 Task: Create board.
Action: Mouse pressed left at (314, 82)
Screenshot: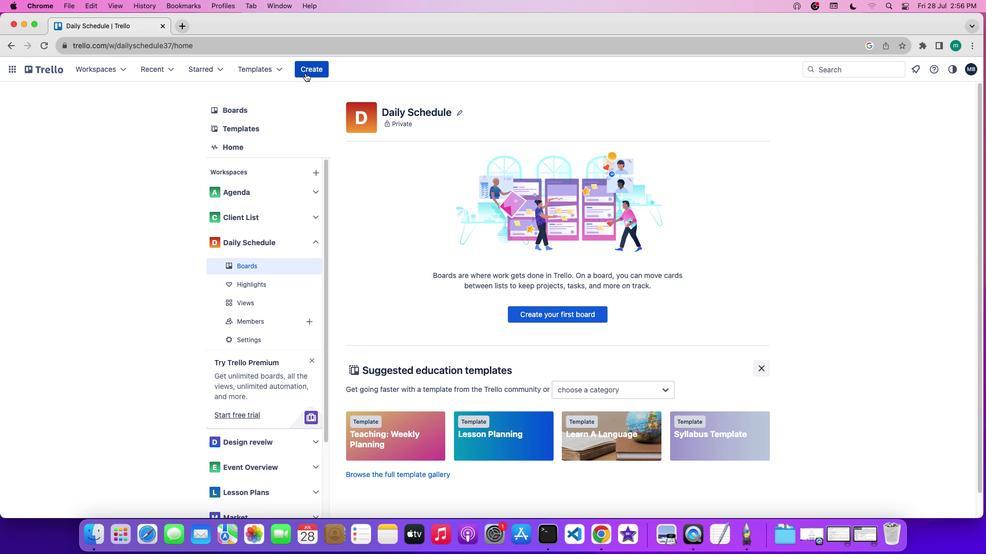 
Action: Mouse moved to (324, 118)
Screenshot: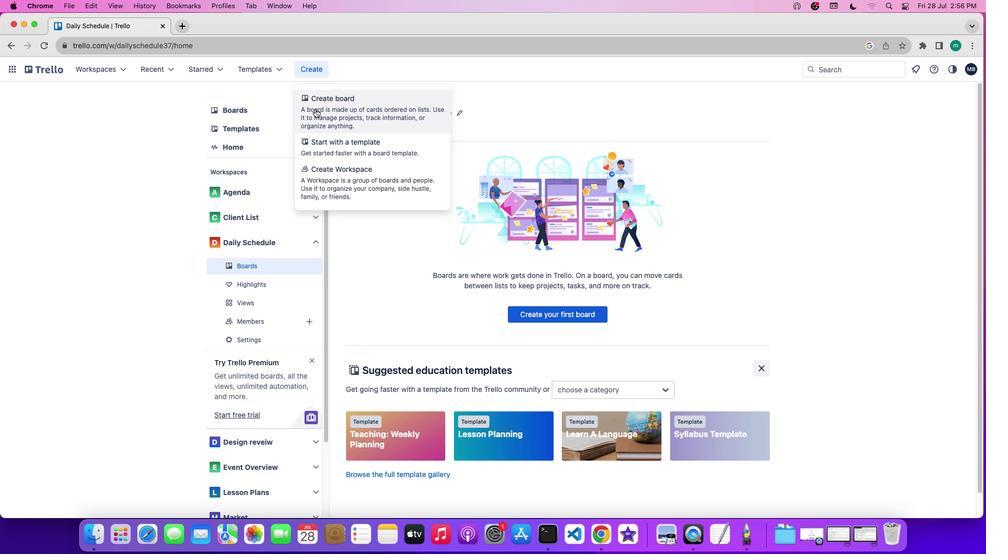 
Action: Mouse pressed left at (324, 118)
Screenshot: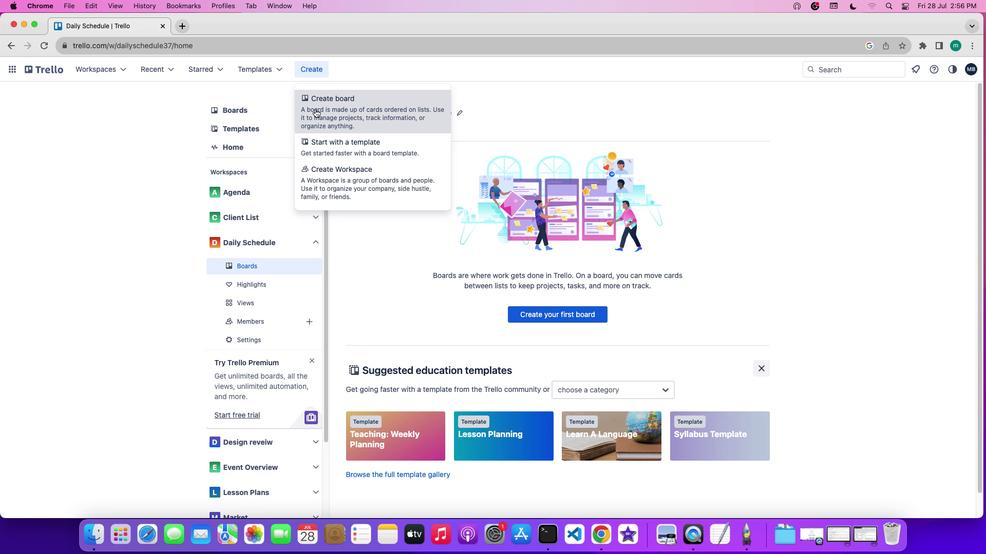 
Action: Mouse moved to (368, 209)
Screenshot: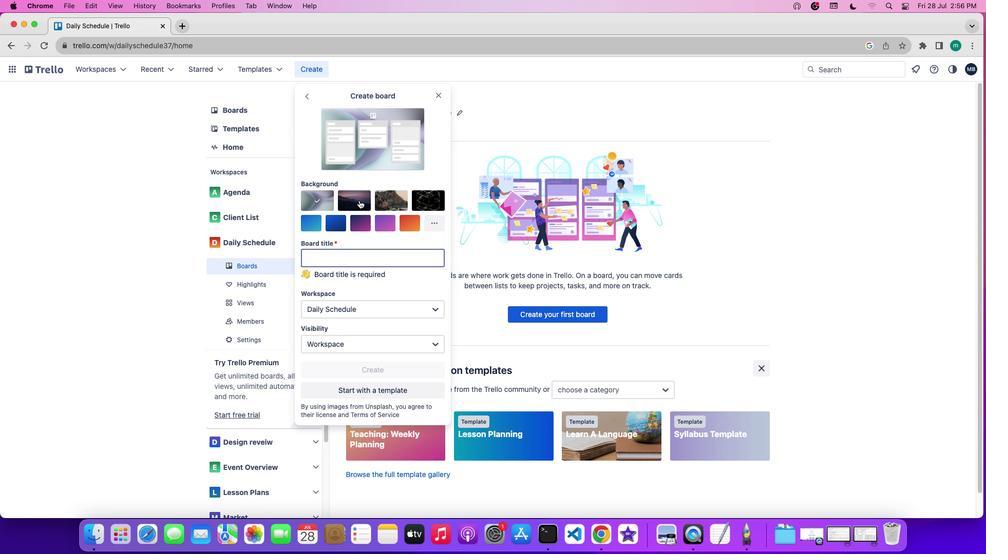 
Action: Mouse pressed left at (368, 209)
Screenshot: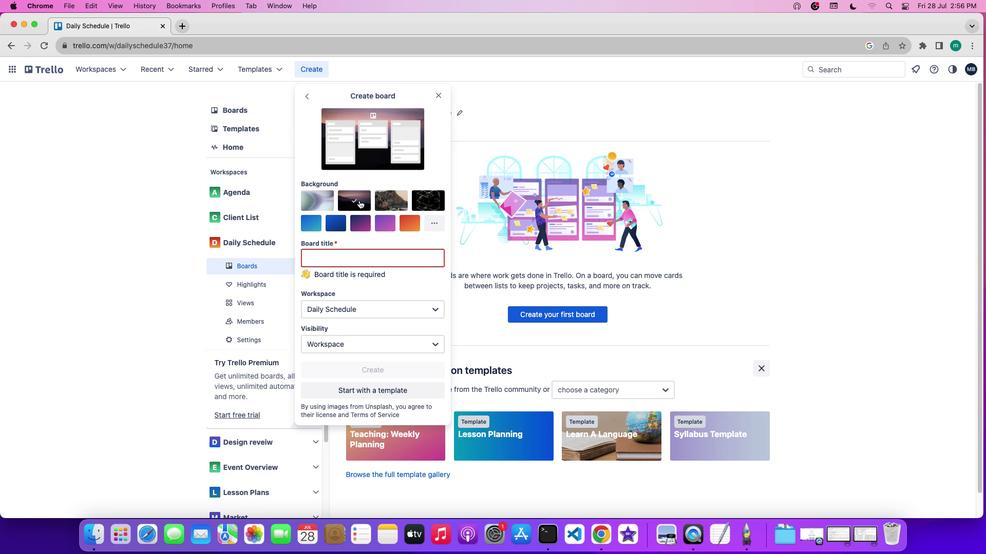 
Action: Mouse moved to (380, 269)
Screenshot: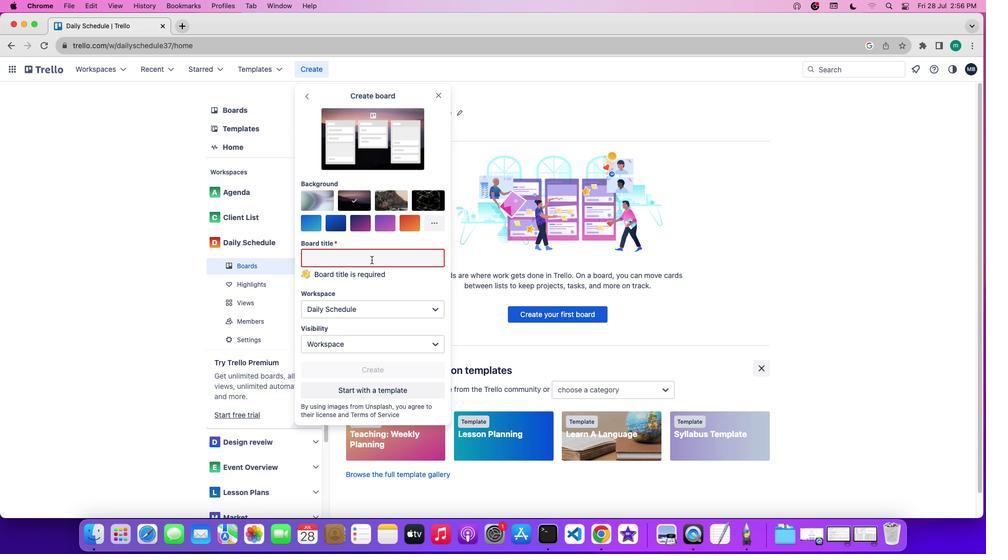 
Action: Mouse pressed left at (380, 269)
Screenshot: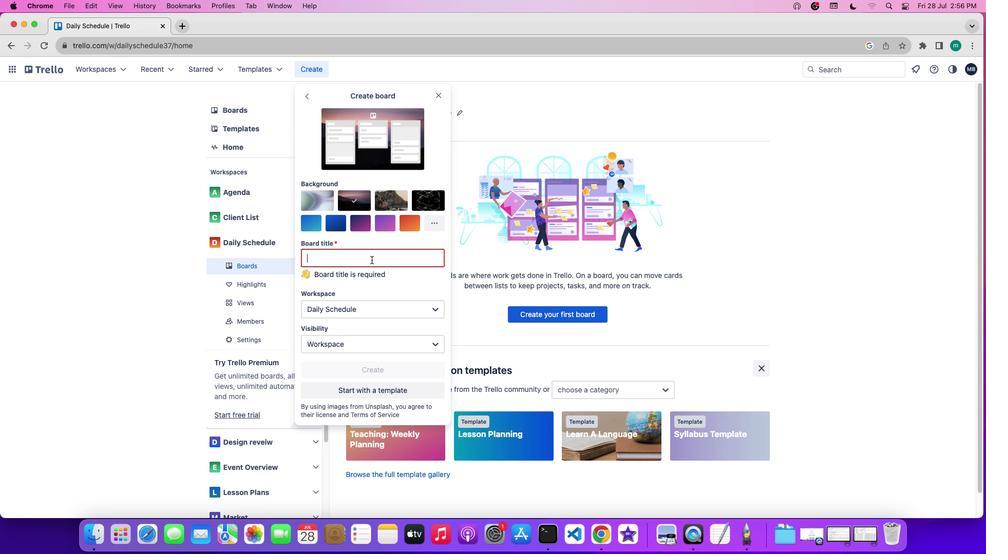 
Action: Key pressed Key.shift'M''e''d''i''a'
Screenshot: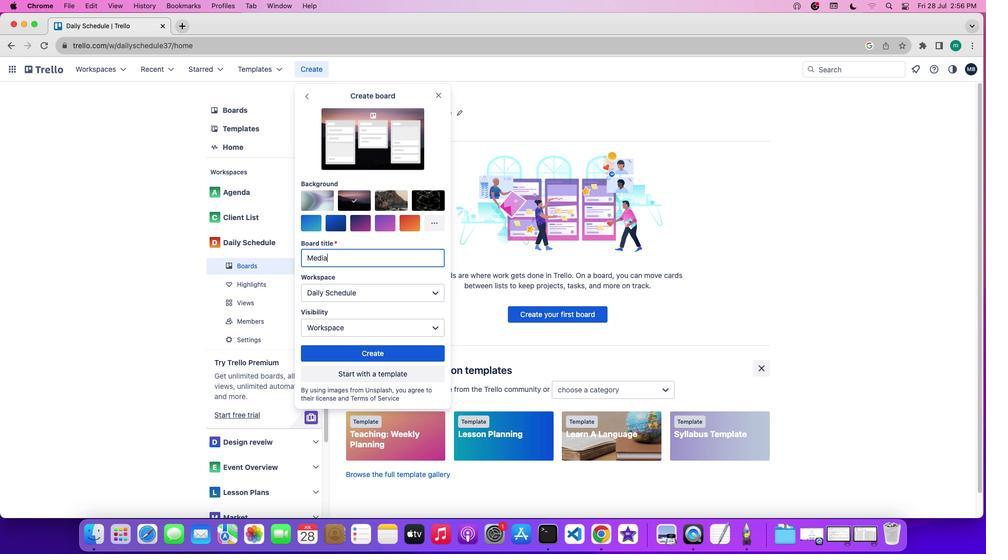 
Action: Mouse moved to (394, 299)
Screenshot: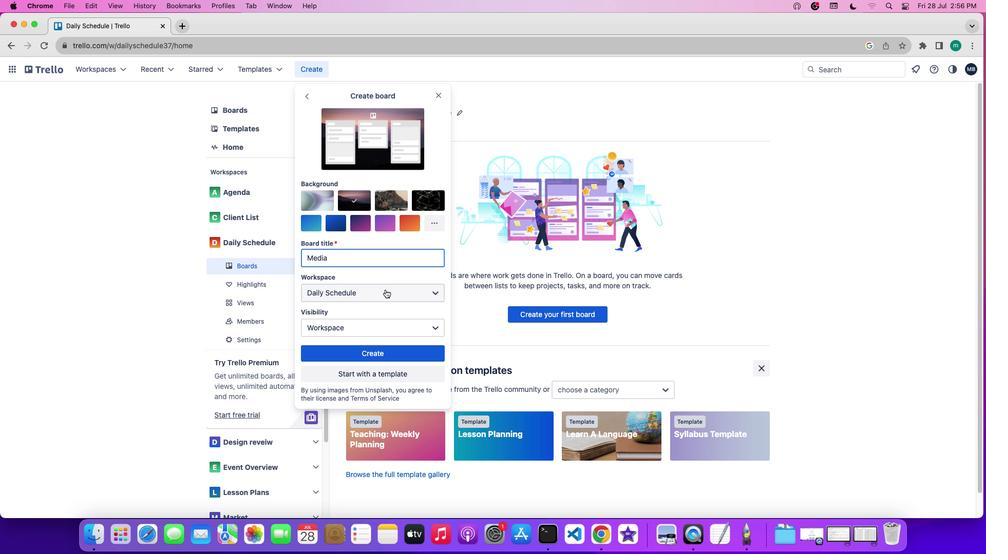 
Action: Mouse pressed left at (394, 299)
Screenshot: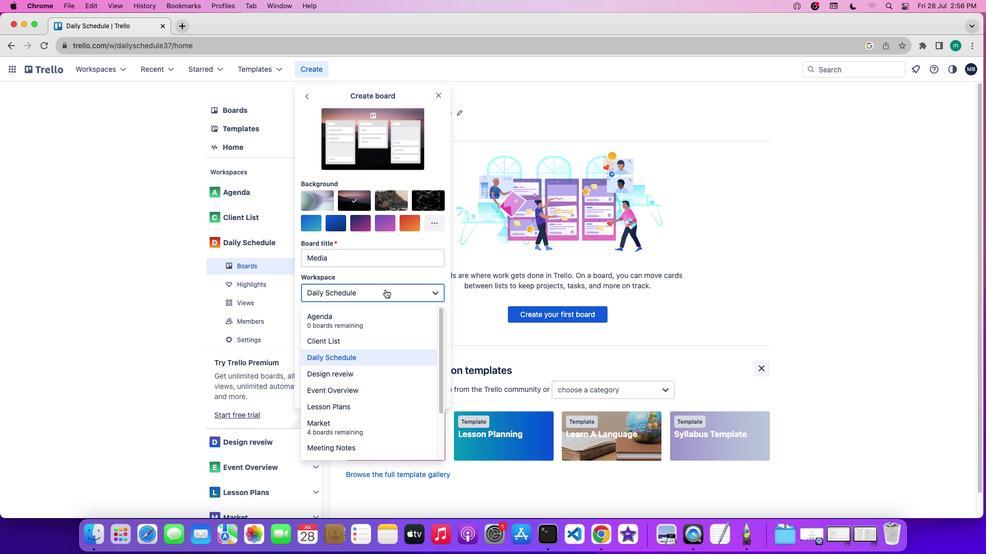 
Action: Mouse moved to (402, 381)
Screenshot: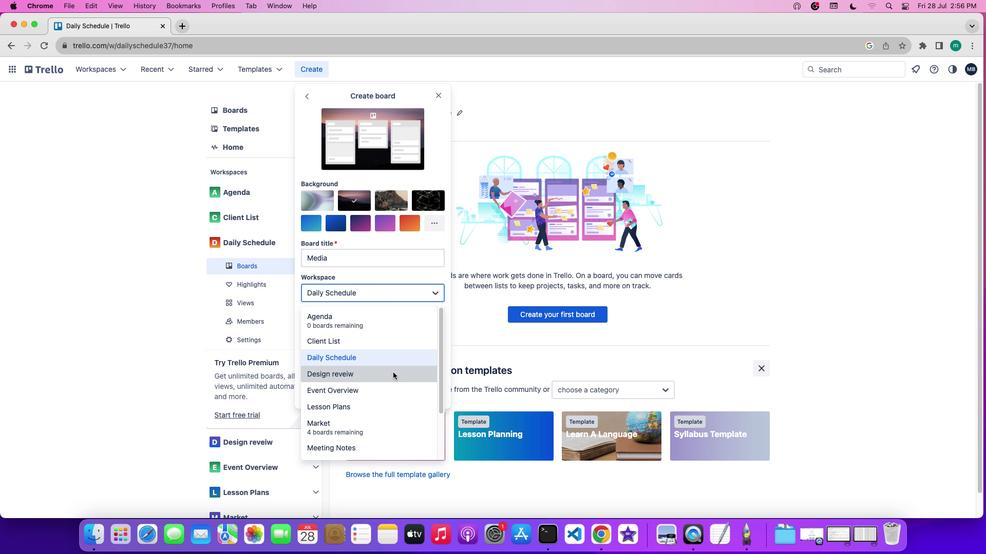 
Action: Mouse scrolled (402, 381) with delta (9, 8)
Screenshot: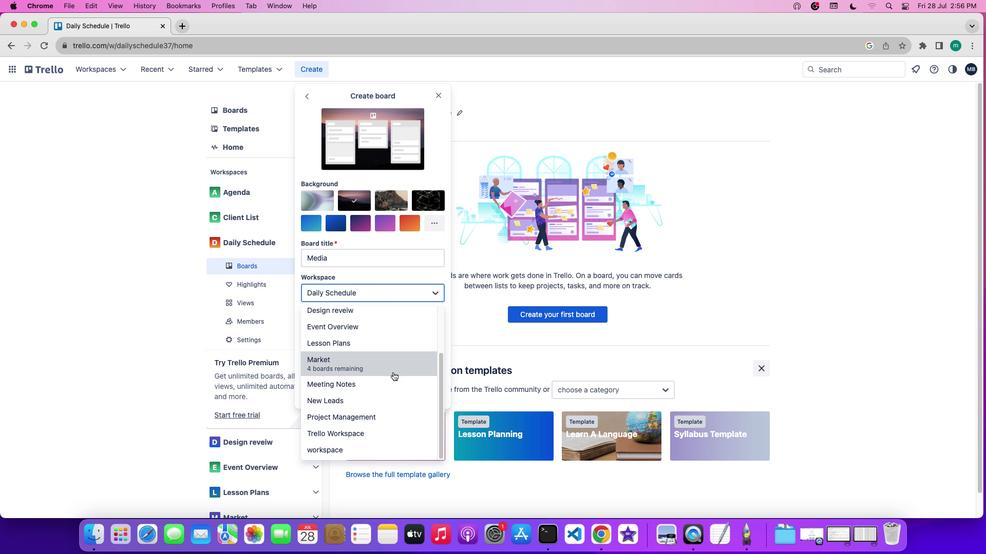 
Action: Mouse scrolled (402, 381) with delta (9, 8)
Screenshot: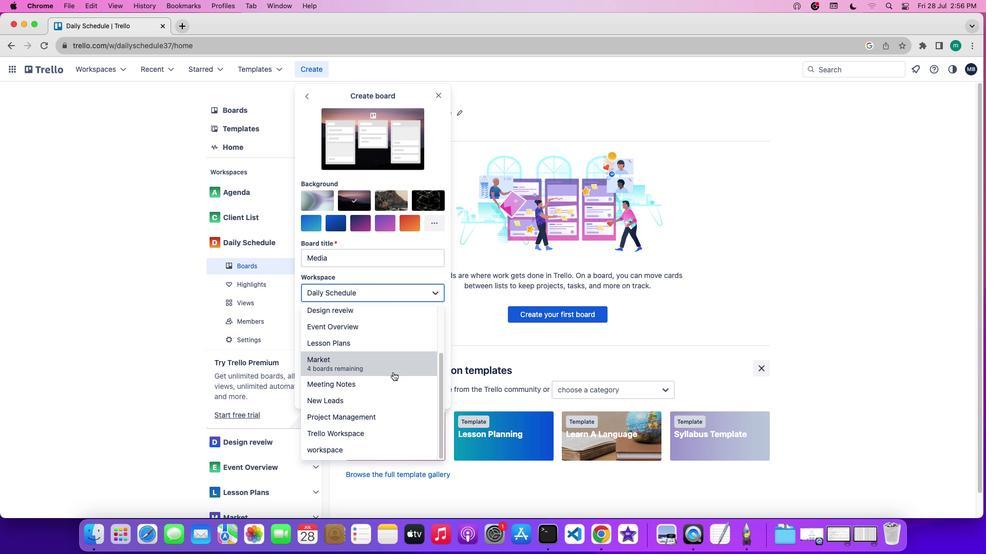 
Action: Mouse scrolled (402, 381) with delta (9, 7)
Screenshot: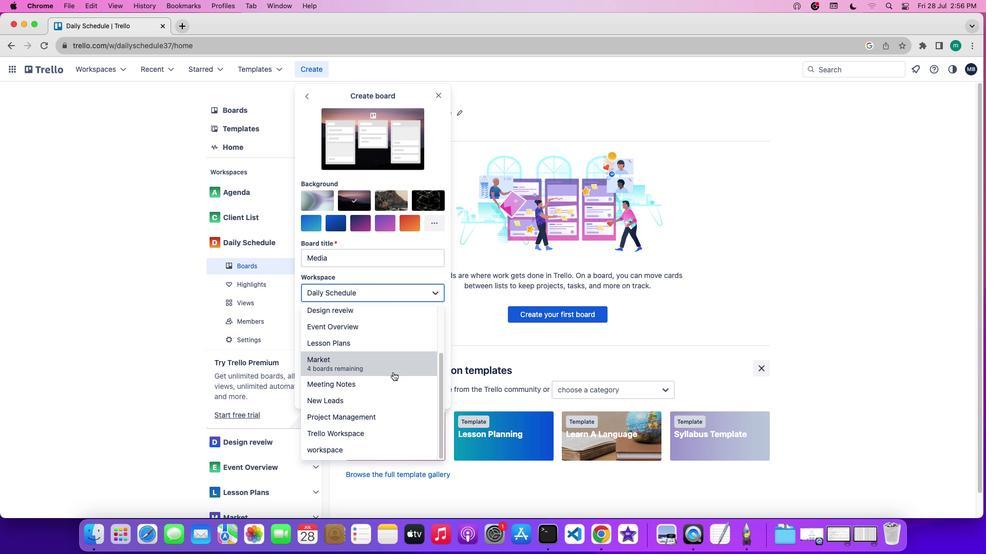 
Action: Mouse scrolled (402, 381) with delta (9, 6)
Screenshot: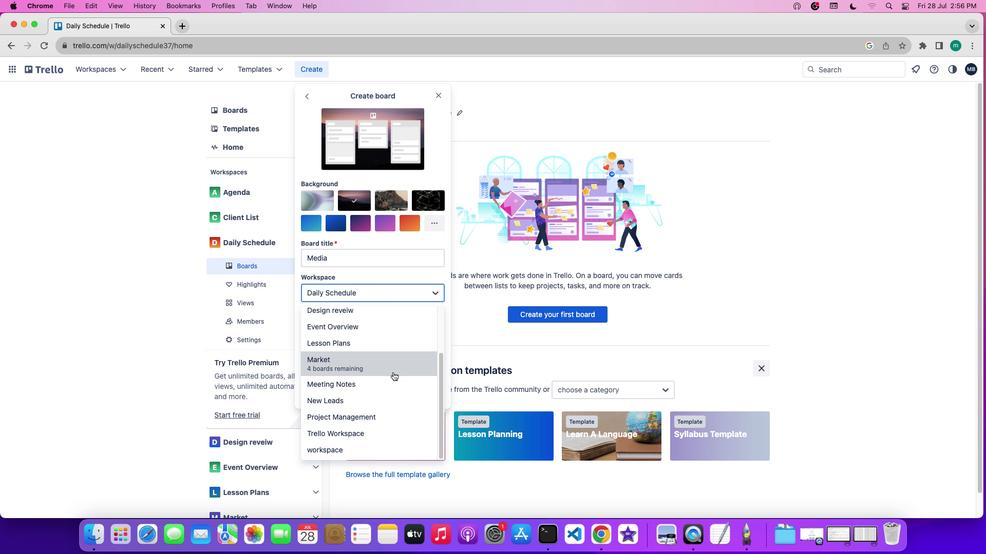 
Action: Mouse scrolled (402, 381) with delta (9, 6)
Screenshot: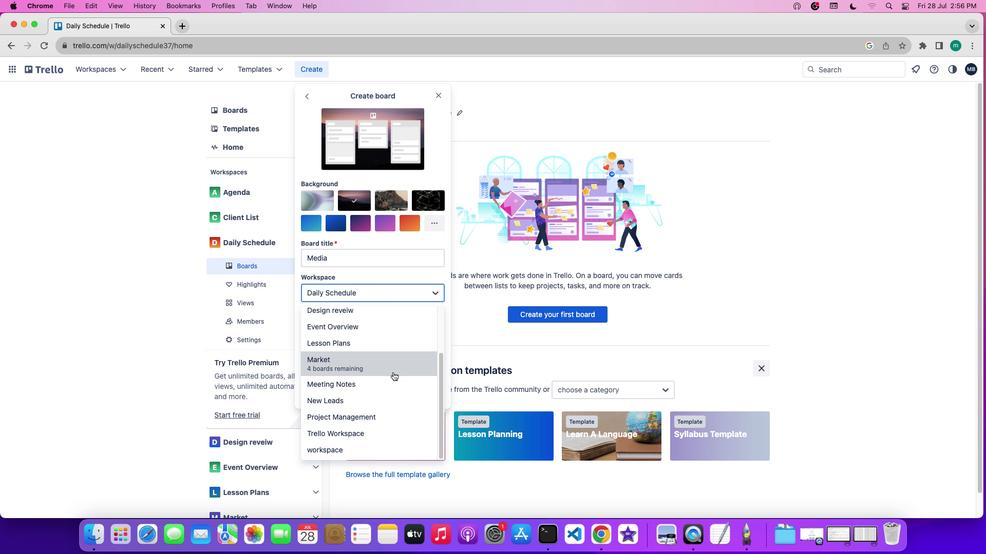 
Action: Mouse moved to (377, 458)
Screenshot: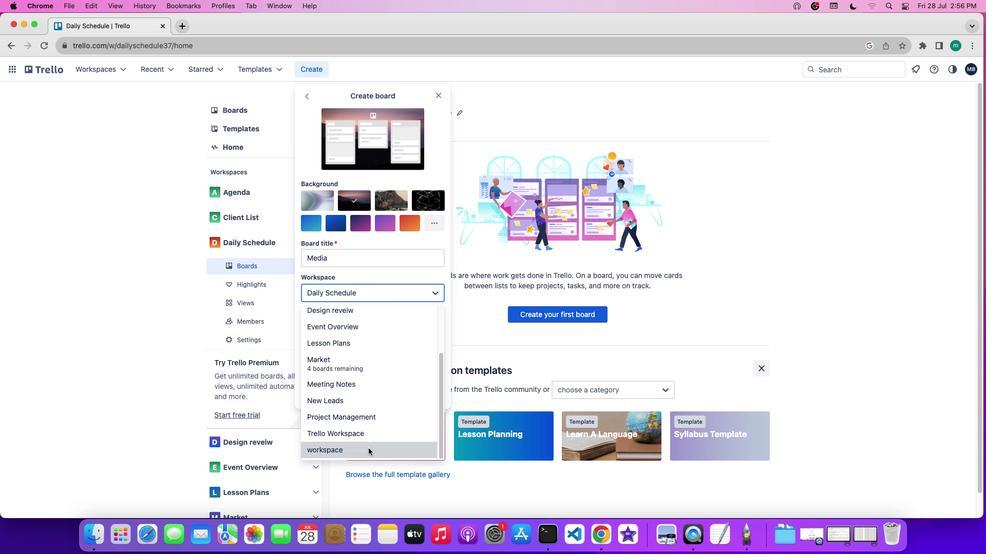 
Action: Mouse pressed left at (377, 458)
Screenshot: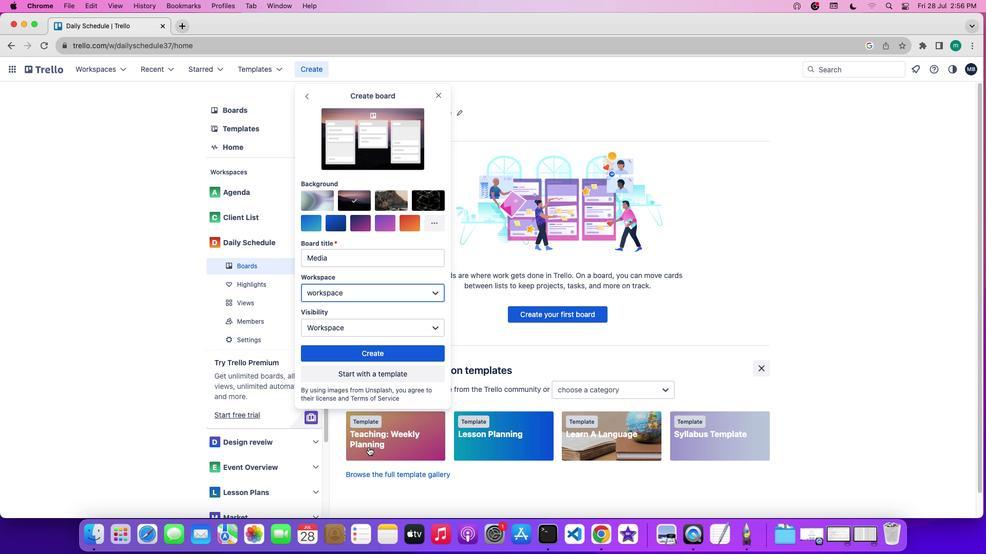 
Action: Mouse moved to (391, 339)
Screenshot: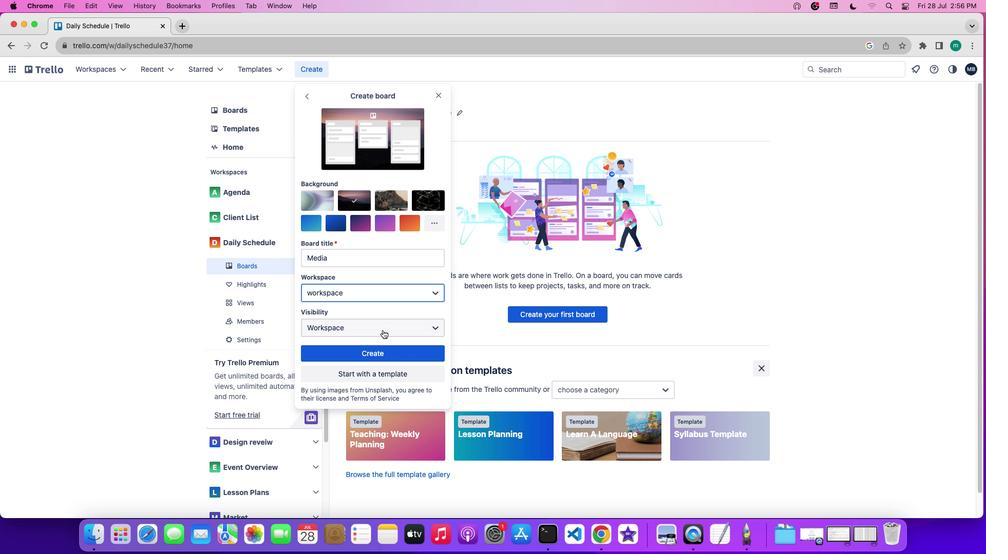 
Action: Mouse pressed left at (391, 339)
Screenshot: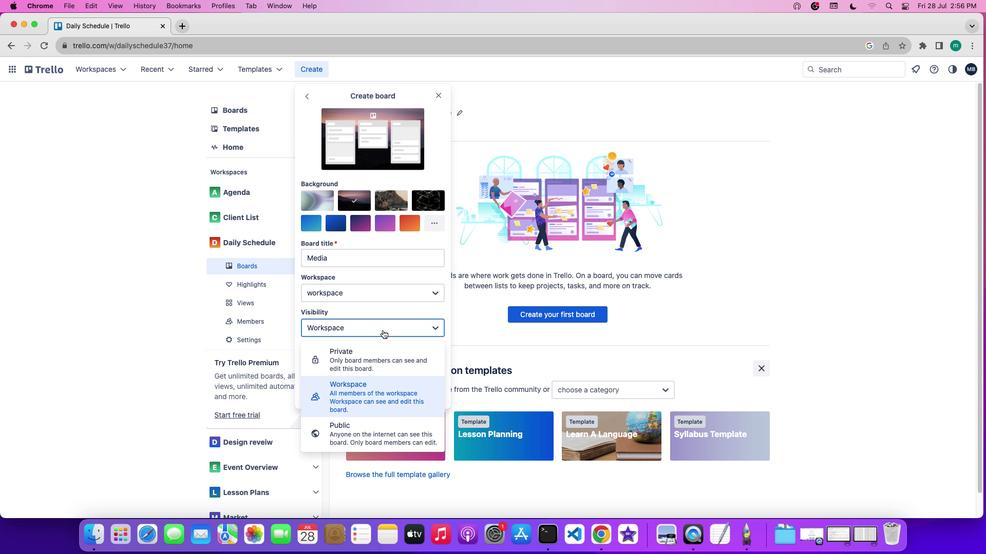 
Action: Mouse moved to (387, 447)
Screenshot: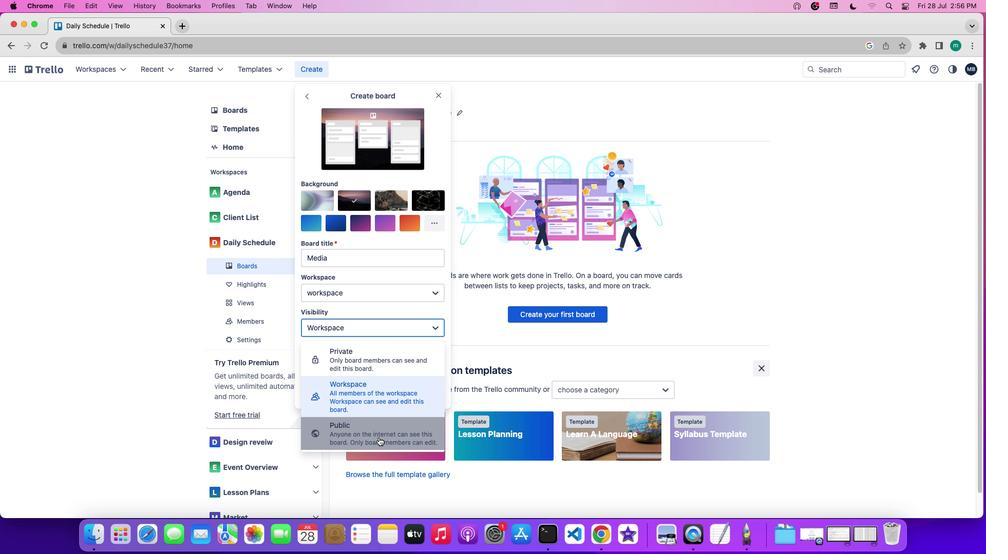 
Action: Mouse pressed left at (387, 447)
Screenshot: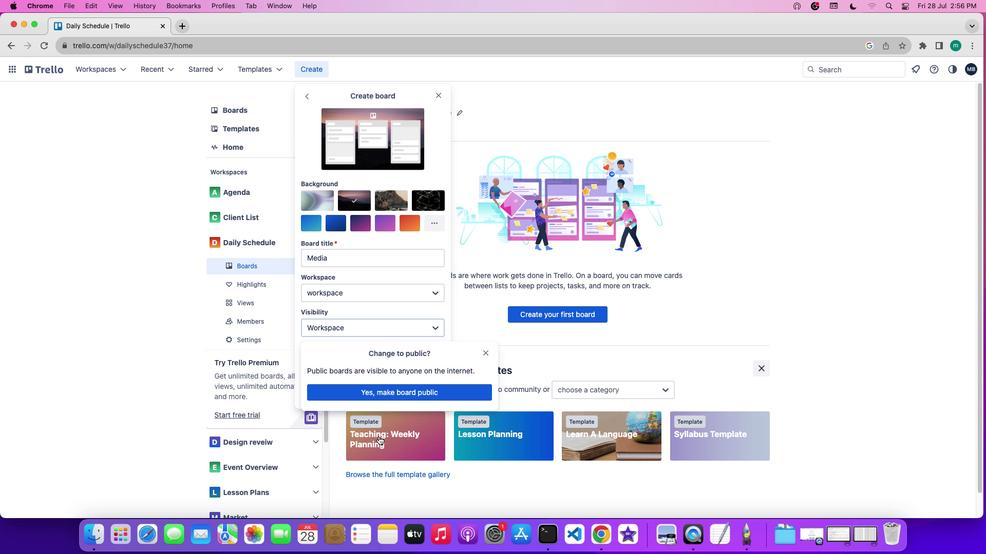 
Action: Mouse moved to (388, 398)
Screenshot: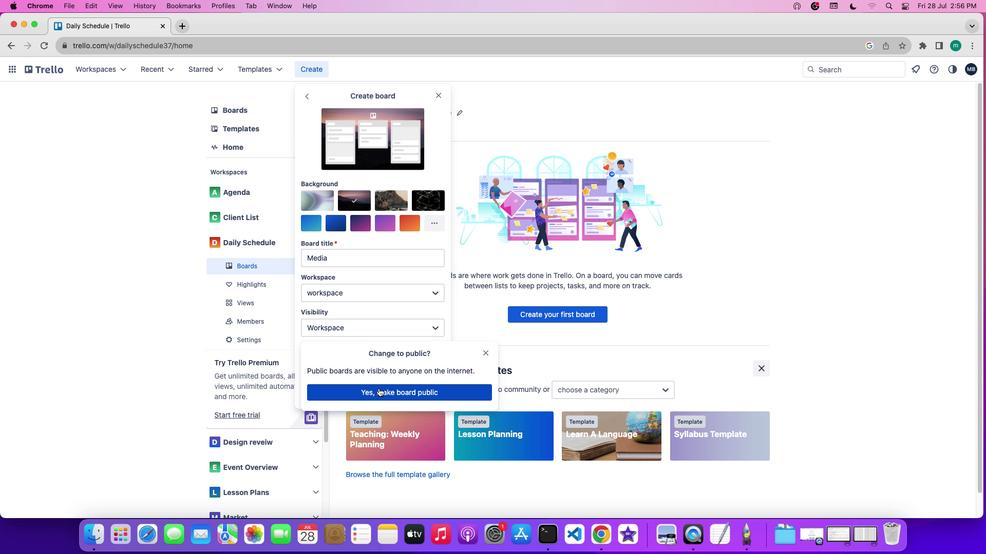 
Action: Mouse pressed left at (388, 398)
Screenshot: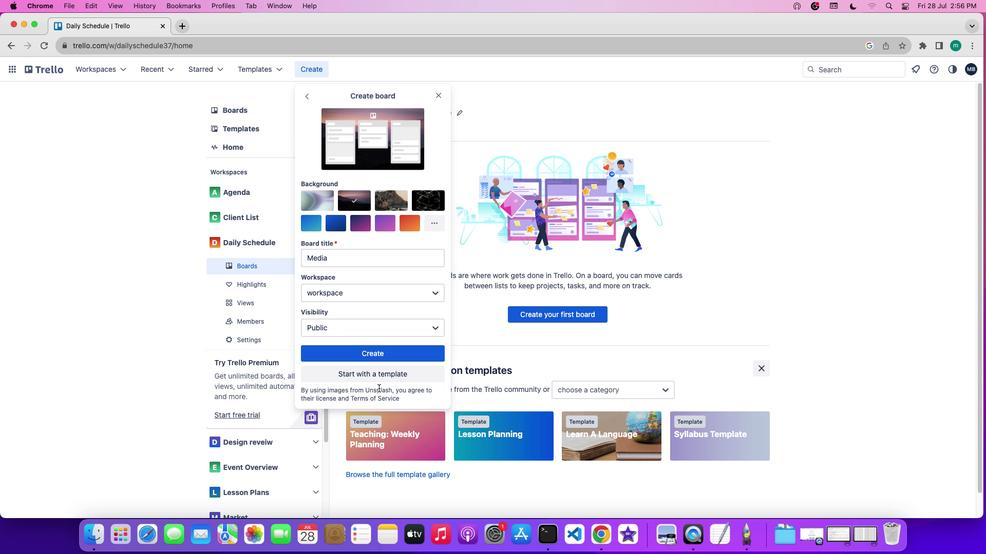 
Action: Mouse moved to (381, 356)
Screenshot: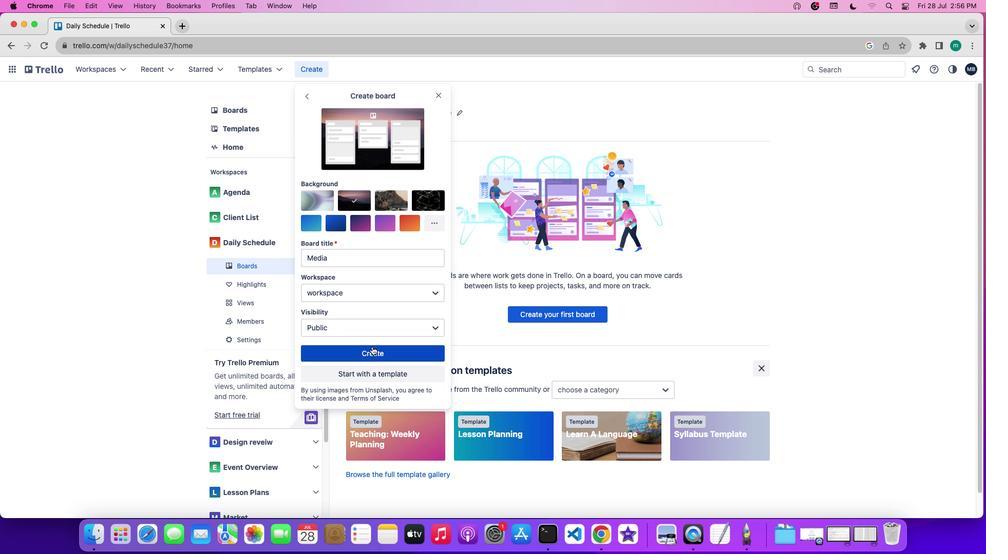 
Action: Mouse pressed left at (381, 356)
Screenshot: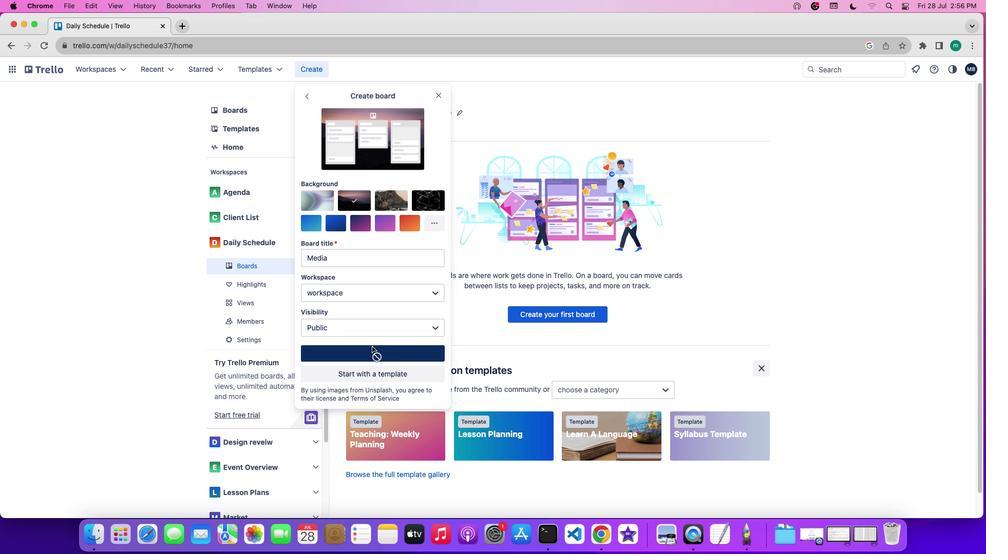 
